 Task: Add an event with the title Third Webinar: Advanced Google AdWords Campaign Optimization, date '2024/03/23', time 7:50 AM to 9:50 AMand add a description: This training session is designed to help participants effectively manage their time, increase productivity, and achieve a better work-life balance. , put the event into Red category, logged in from the account softage.7@softage.netand send the event invitation to softage.5@softage.net and softage.6@softage.net. Set a reminder for the event 5 minutes before
Action: Mouse moved to (994, 362)
Screenshot: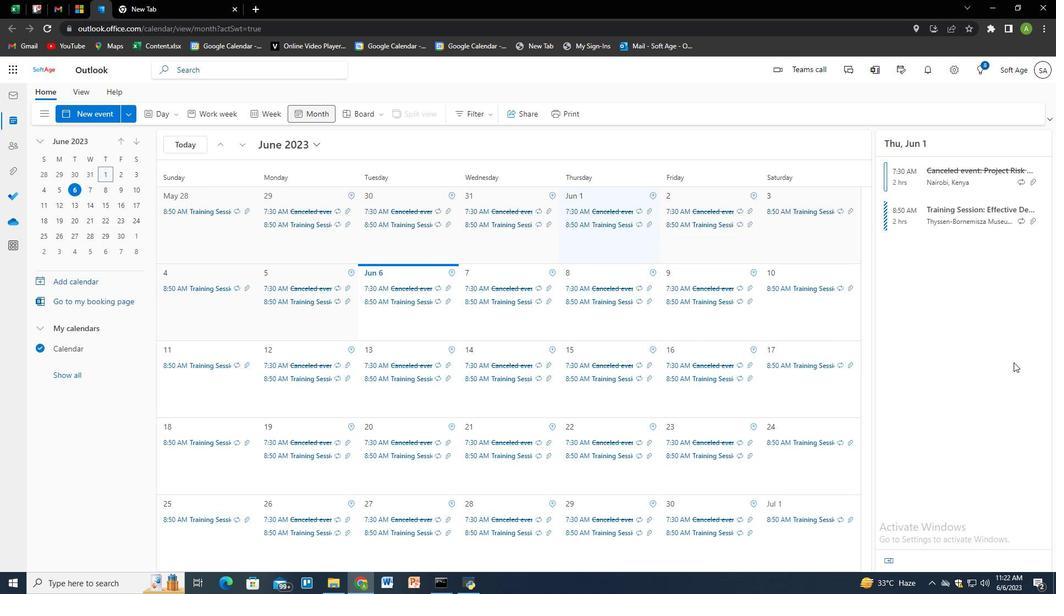 
Action: Mouse pressed left at (994, 362)
Screenshot: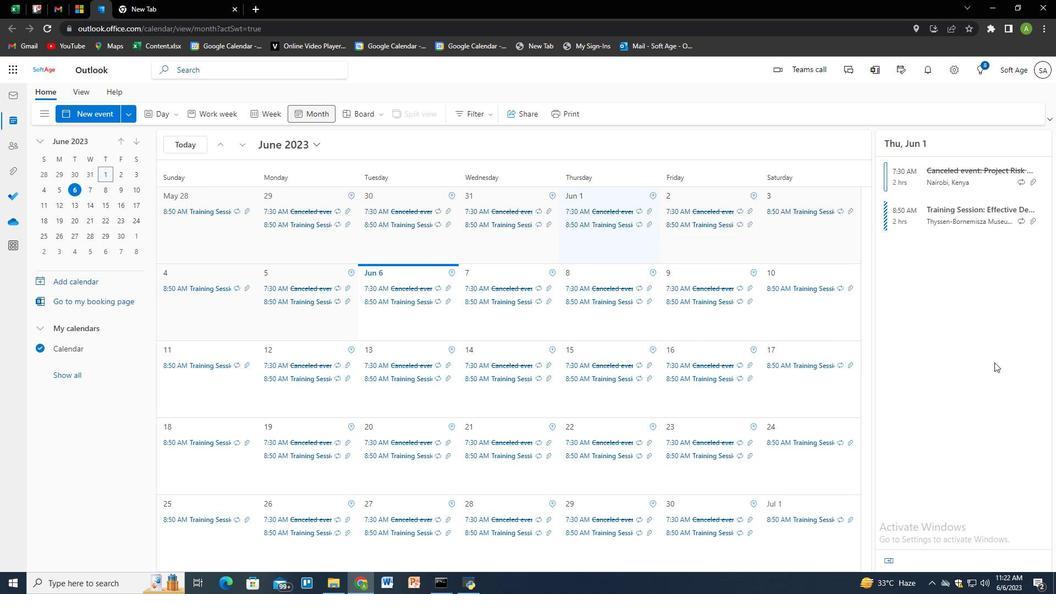 
Action: Mouse moved to (100, 118)
Screenshot: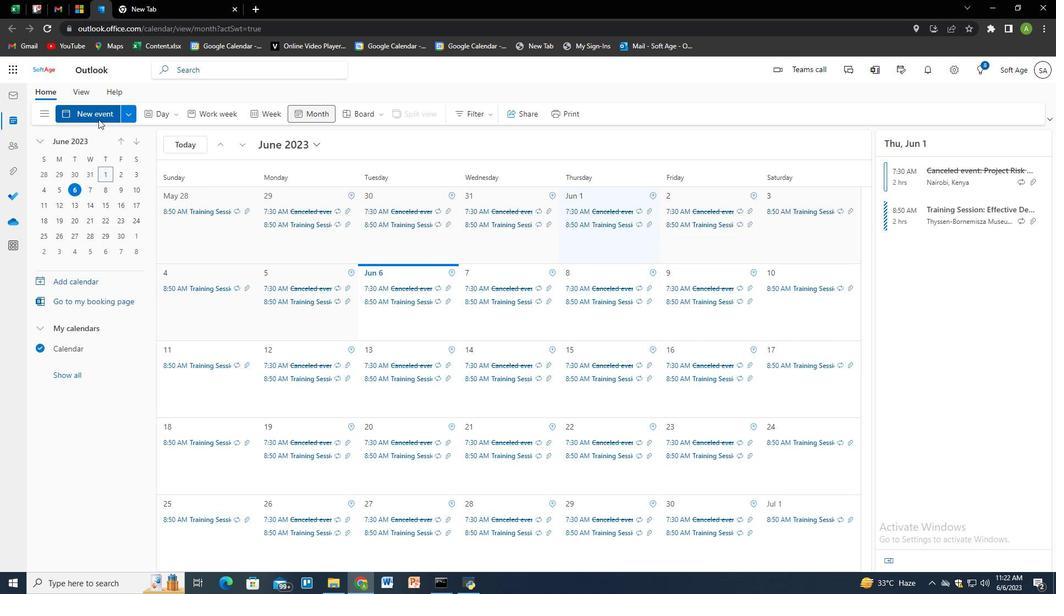 
Action: Mouse pressed left at (100, 118)
Screenshot: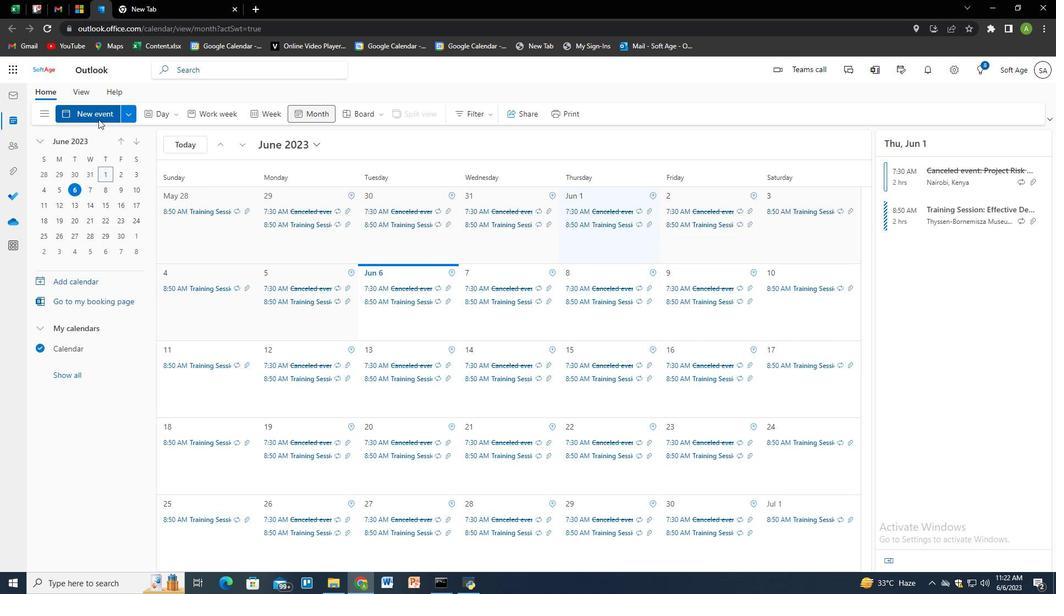 
Action: Mouse moved to (472, 183)
Screenshot: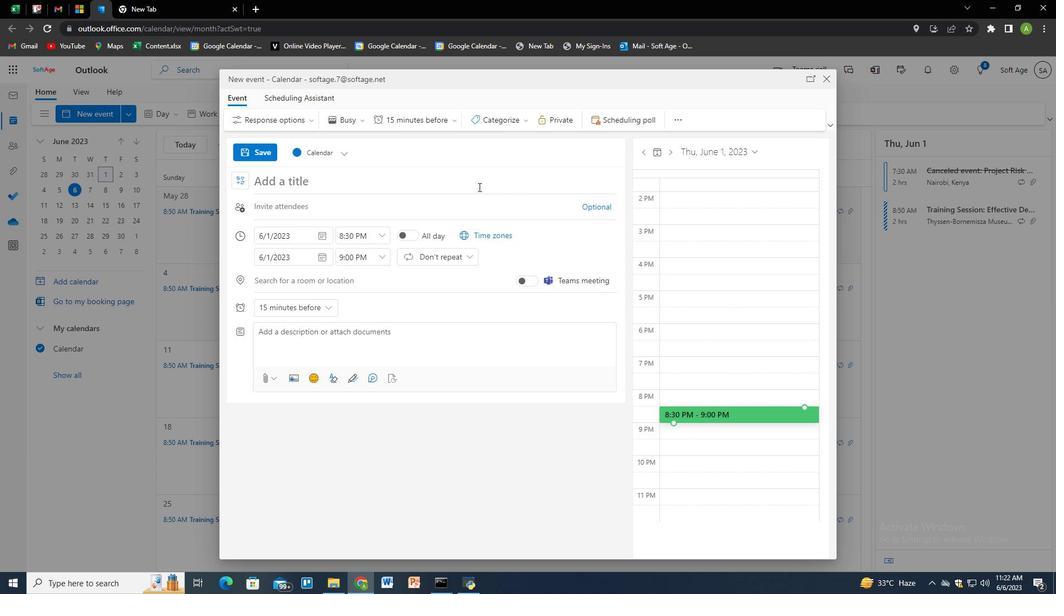 
Action: Mouse pressed left at (472, 183)
Screenshot: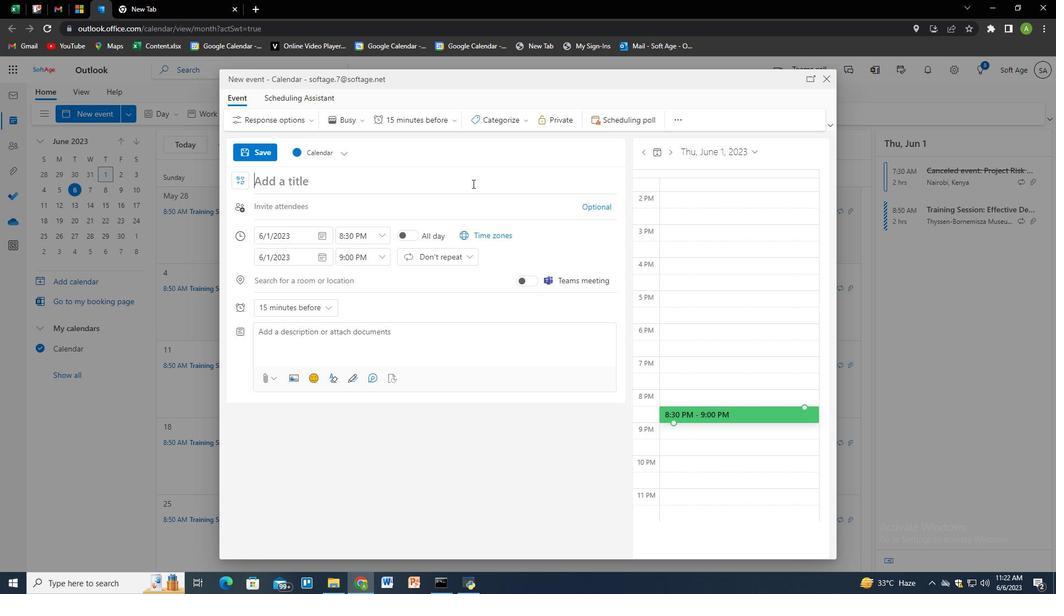 
Action: Key pressed <Key.shift>The<Key.backspace>ird<Key.space><Key.shift>Webinar<Key.space><Key.backspace><Key.shift>:<Key.space><Key.shift>Advanved<Key.backspace><Key.backspace><Key.backspace>ced<Key.space><Key.shift>Google<Key.space><Key.shift>Adw<Key.backspace><Key.shift>Words<Key.space><Key.shift>Campaign<Key.space><Key.shift>Optimization,<Key.backspace>
Screenshot: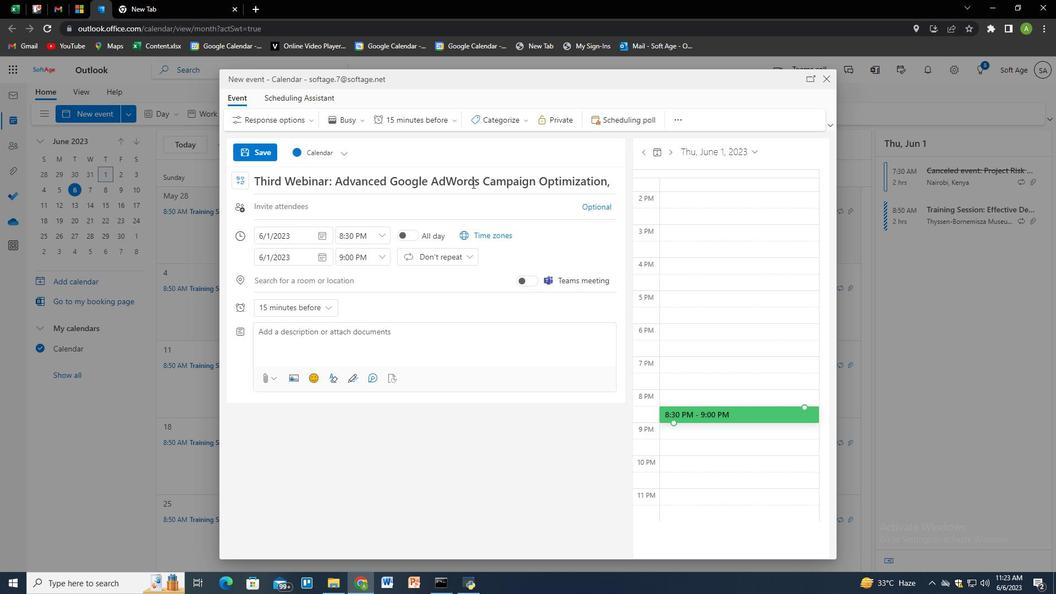 
Action: Mouse moved to (321, 232)
Screenshot: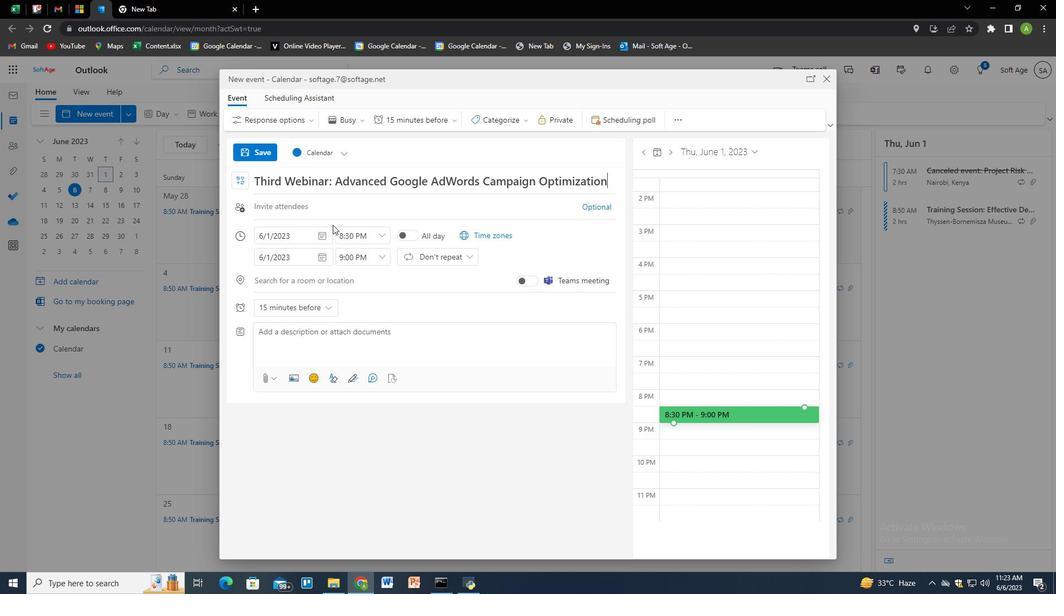
Action: Mouse pressed left at (321, 232)
Screenshot: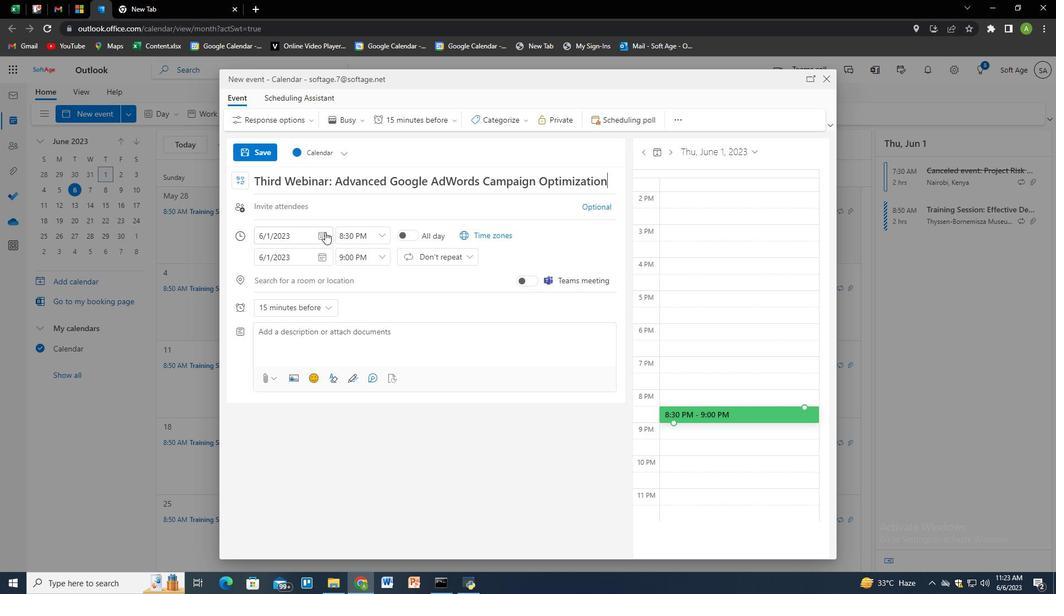 
Action: Mouse moved to (304, 258)
Screenshot: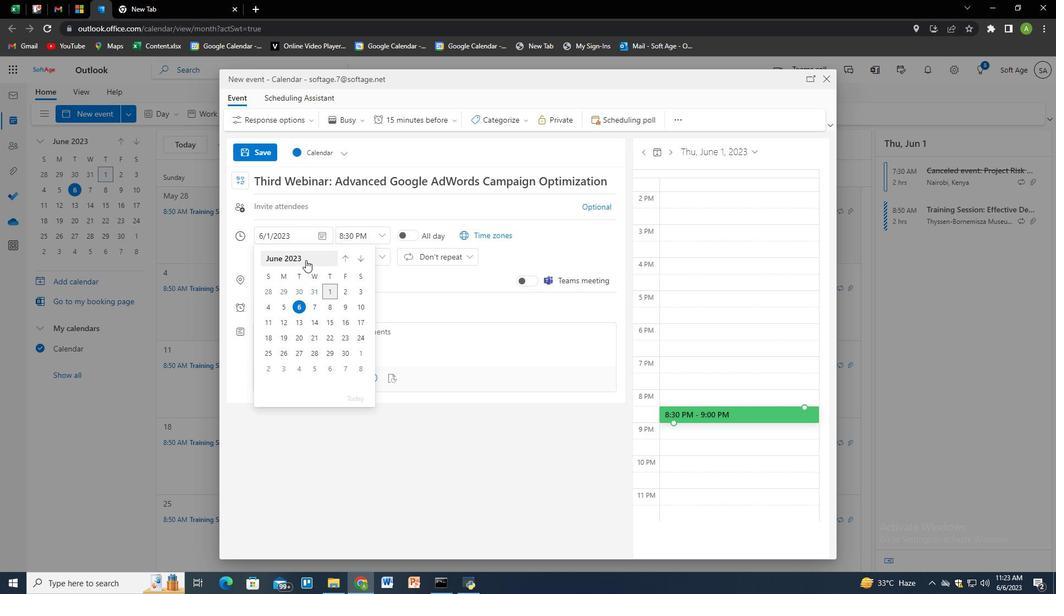 
Action: Mouse pressed left at (304, 258)
Screenshot: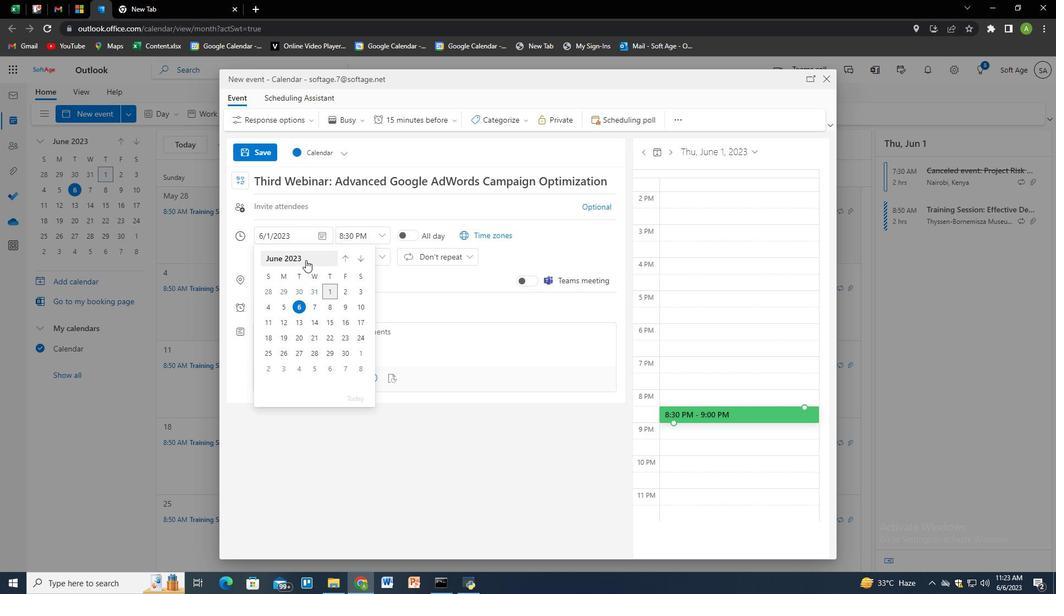 
Action: Mouse pressed left at (304, 258)
Screenshot: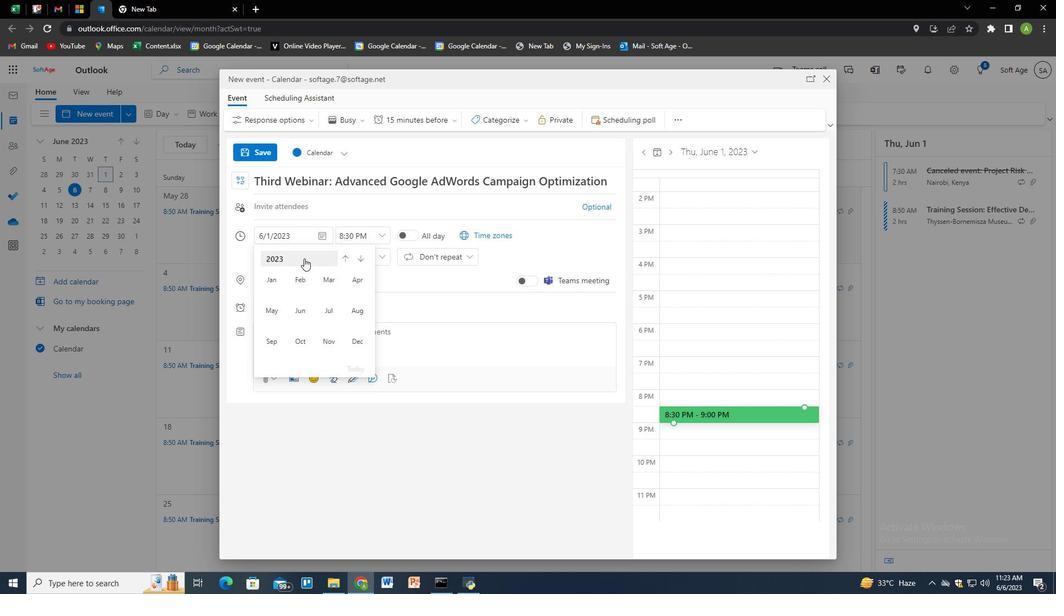 
Action: Mouse moved to (272, 305)
Screenshot: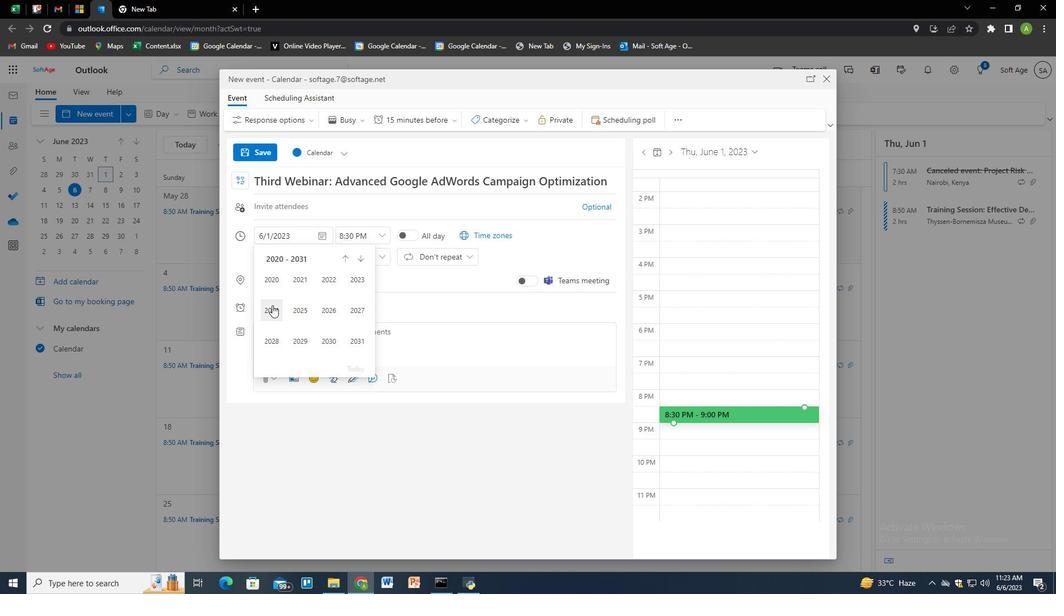 
Action: Mouse pressed left at (272, 305)
Screenshot: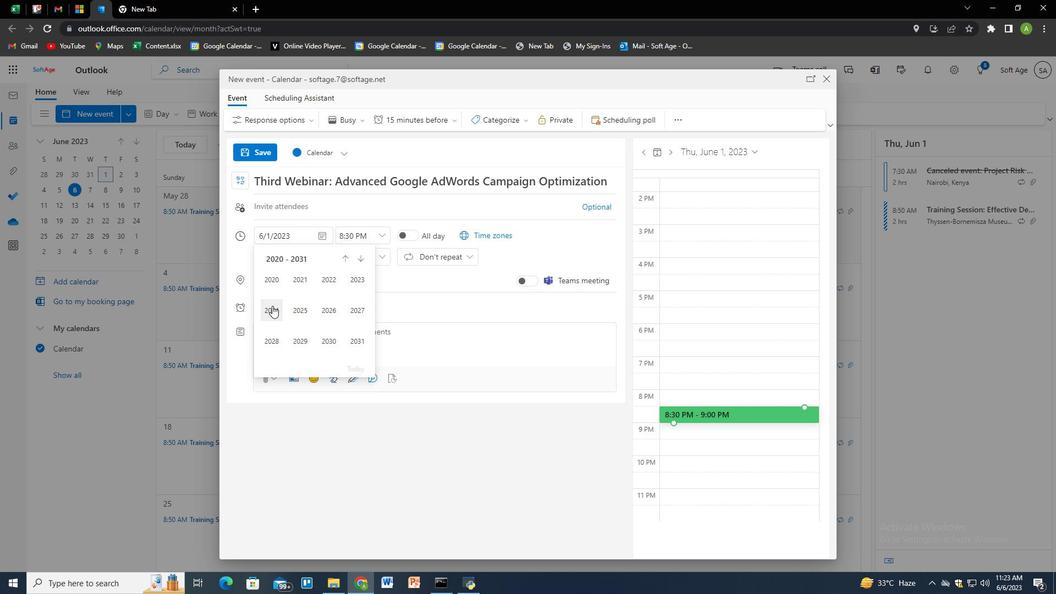 
Action: Mouse moved to (323, 280)
Screenshot: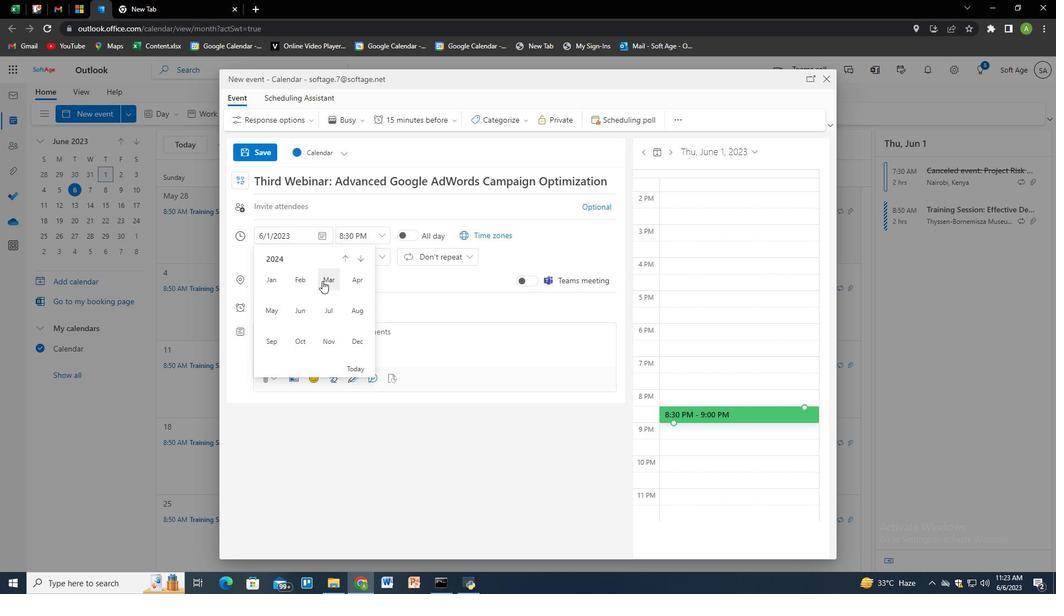 
Action: Mouse pressed left at (323, 280)
Screenshot: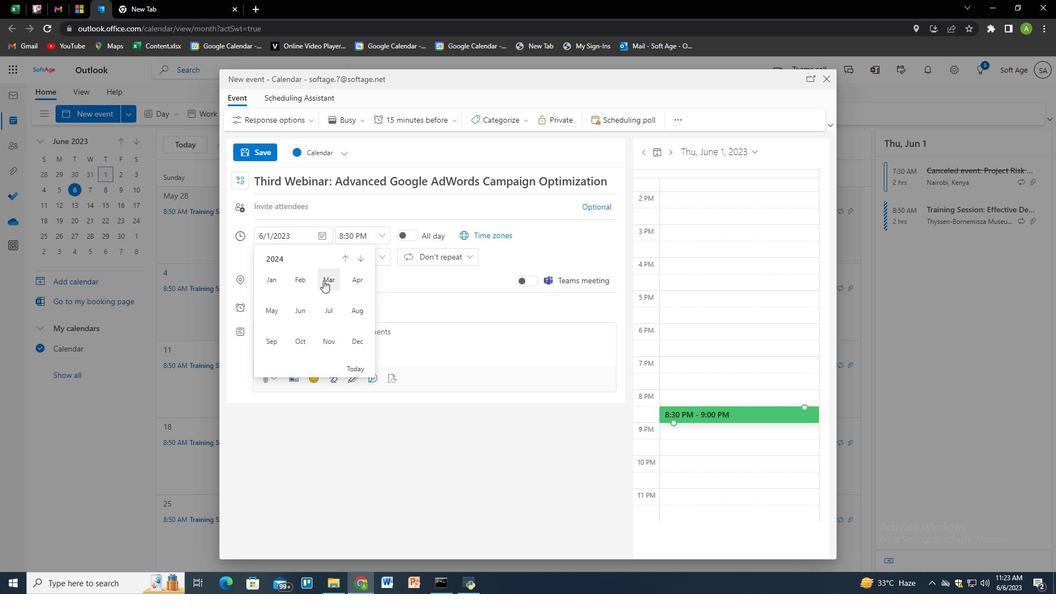 
Action: Mouse moved to (365, 334)
Screenshot: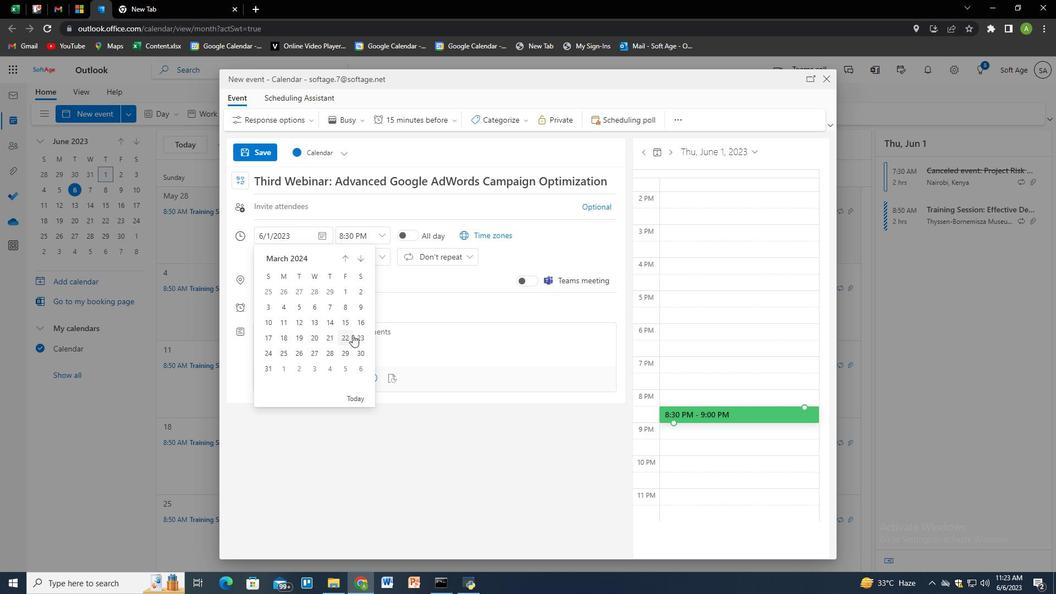 
Action: Mouse pressed left at (365, 334)
Screenshot: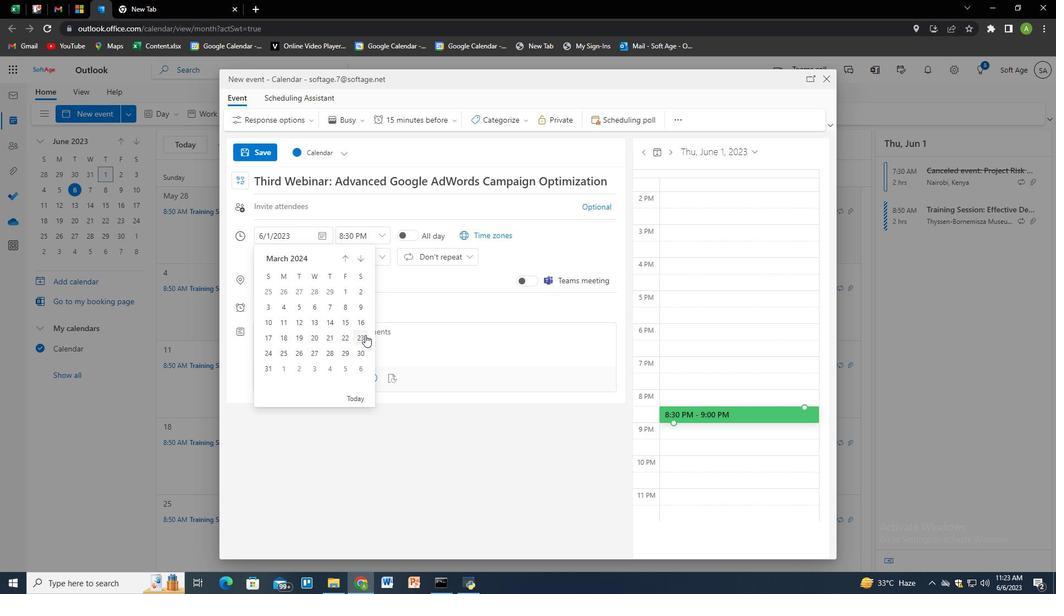
Action: Mouse moved to (348, 233)
Screenshot: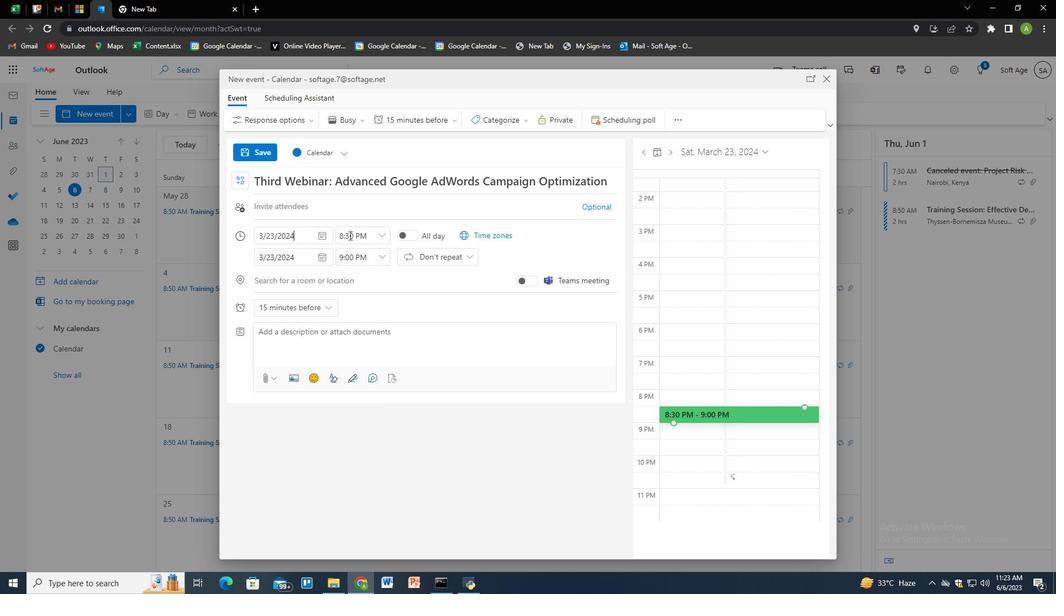 
Action: Mouse pressed left at (348, 233)
Screenshot: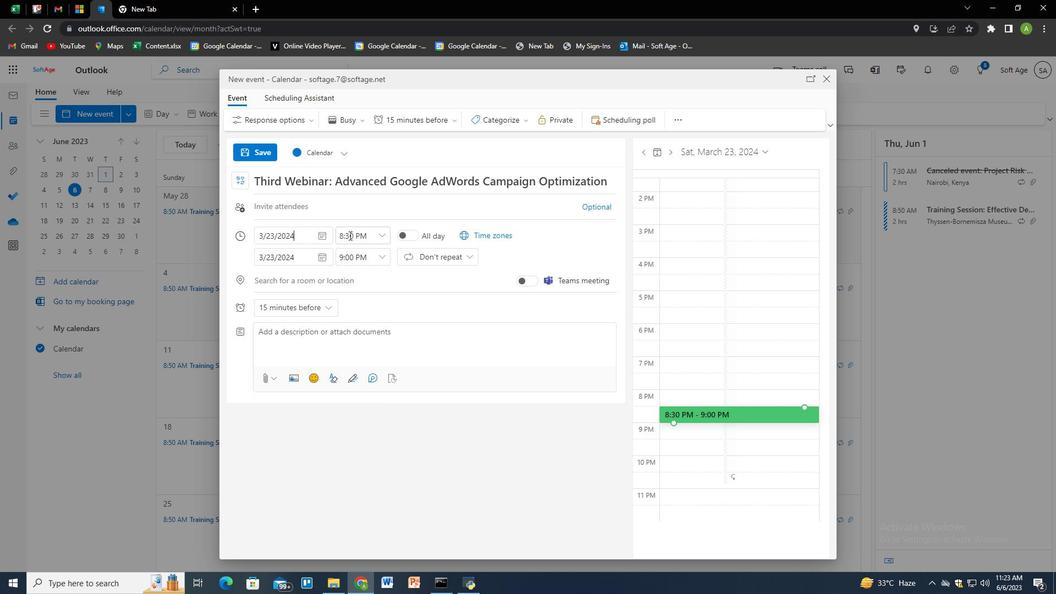 
Action: Key pressed 7<Key.shift_r>:50<Key.space><Key.shift>A<Key.shift_r>M
Screenshot: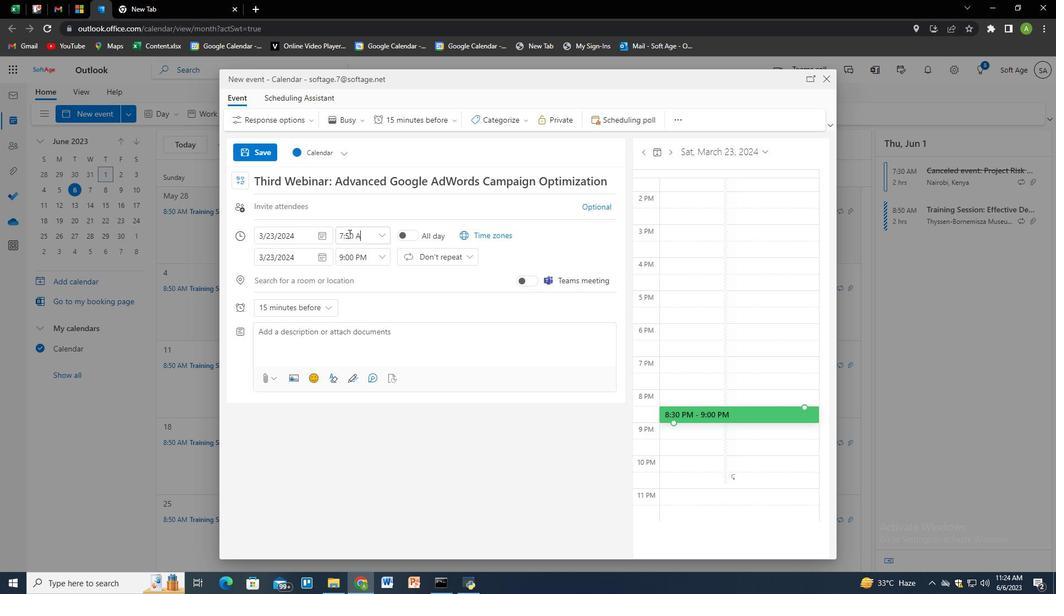 
Action: Mouse moved to (549, 254)
Screenshot: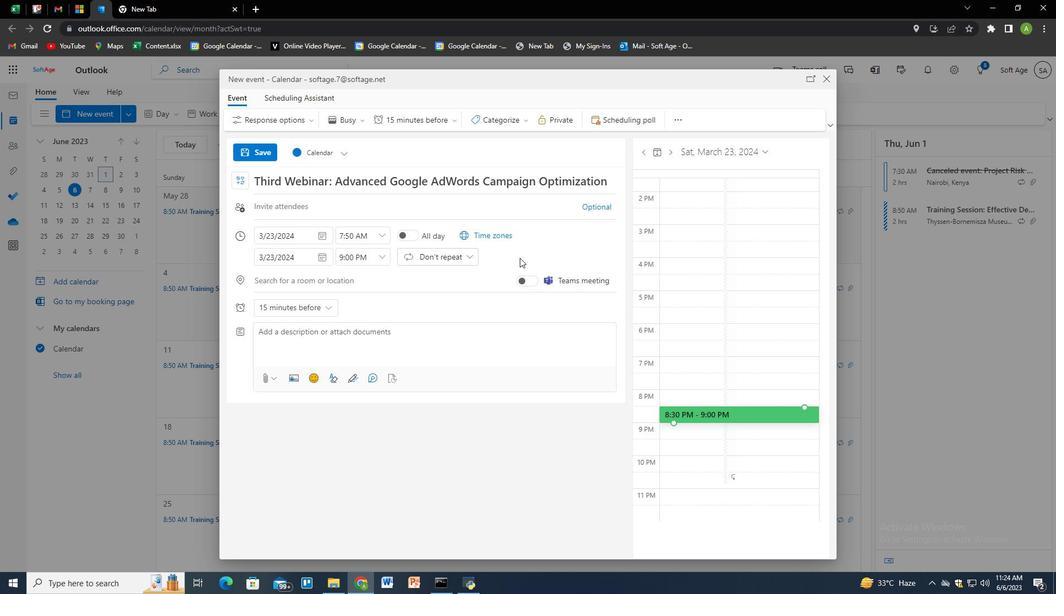 
Action: Mouse pressed left at (549, 254)
Screenshot: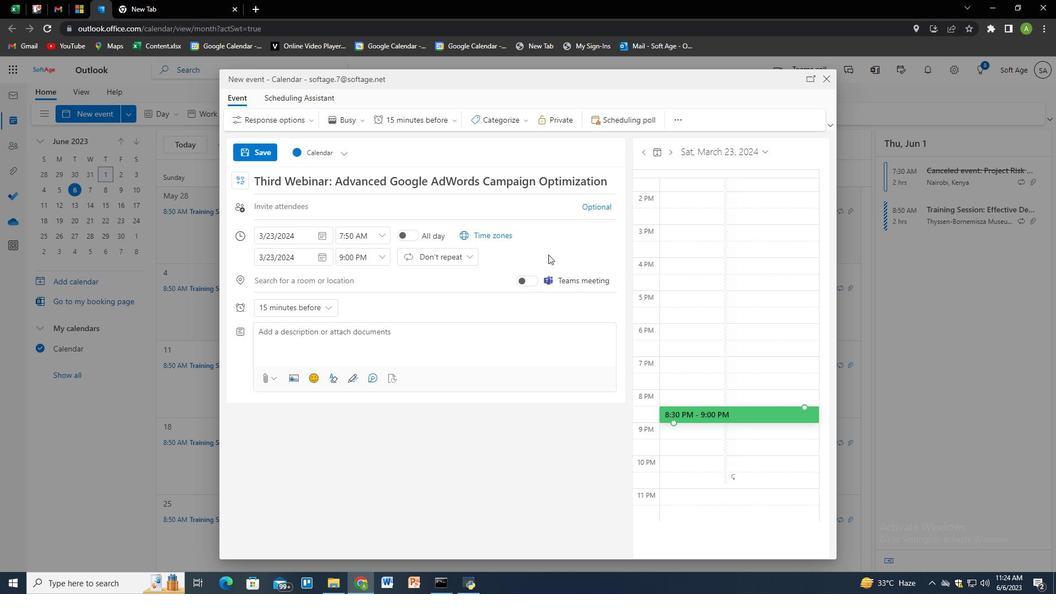 
Action: Mouse moved to (357, 258)
Screenshot: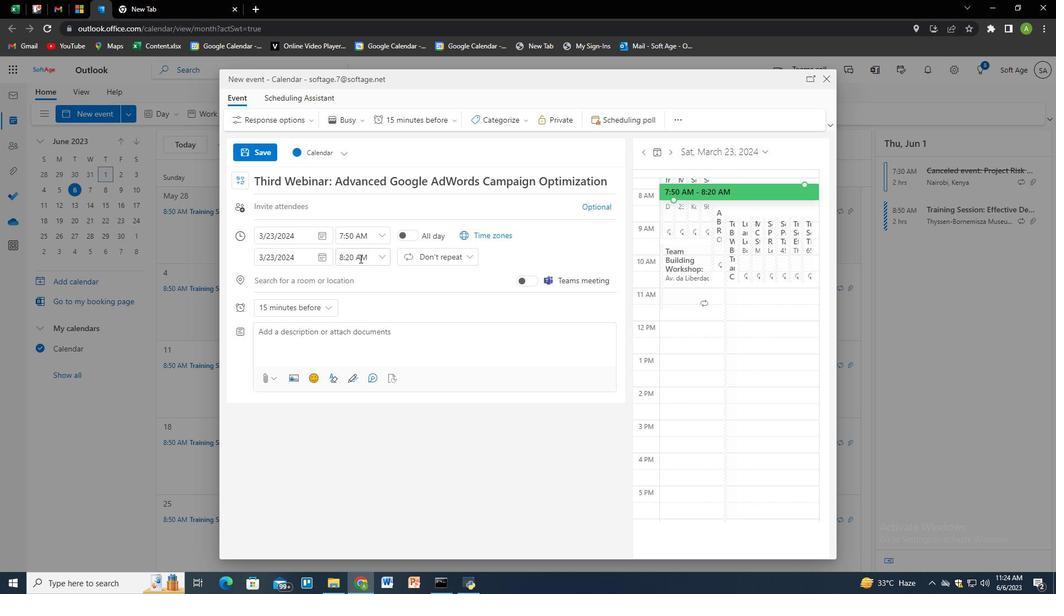 
Action: Mouse pressed left at (357, 258)
Screenshot: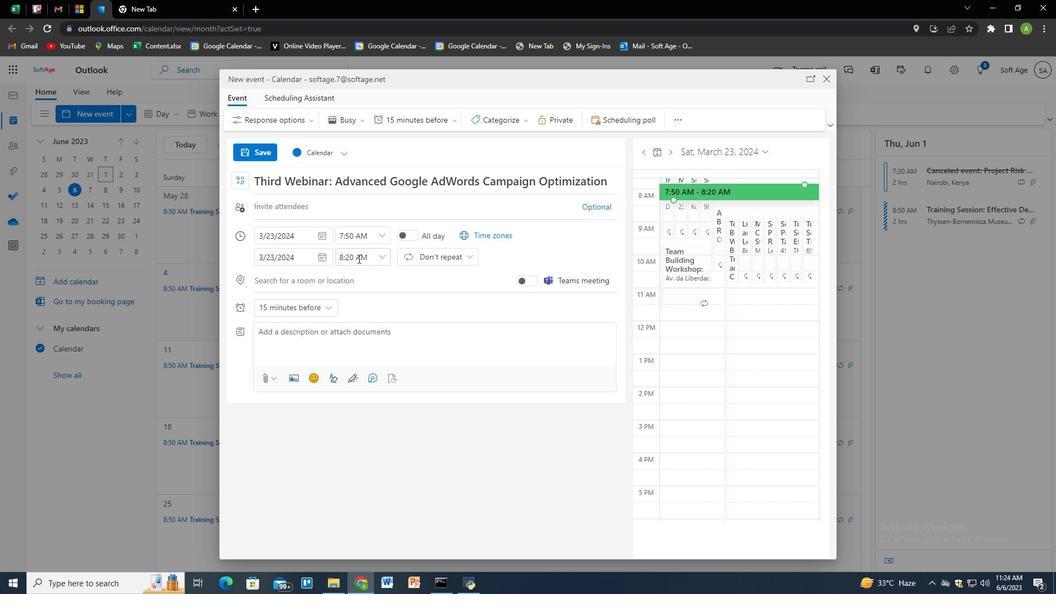 
Action: Key pressed 9<Key.shift_r>:
Screenshot: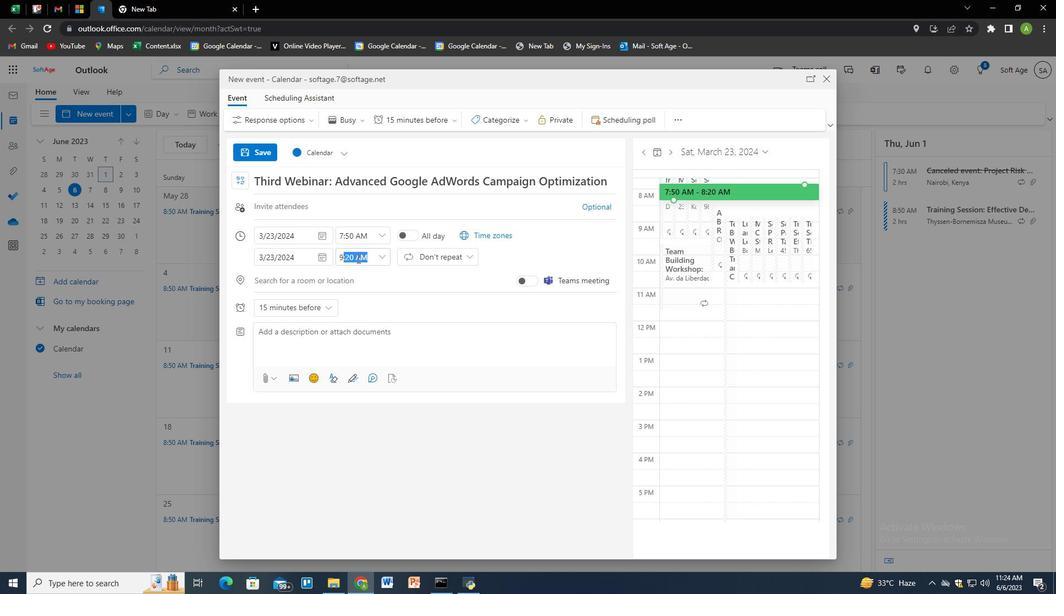 
Action: Mouse moved to (389, 275)
Screenshot: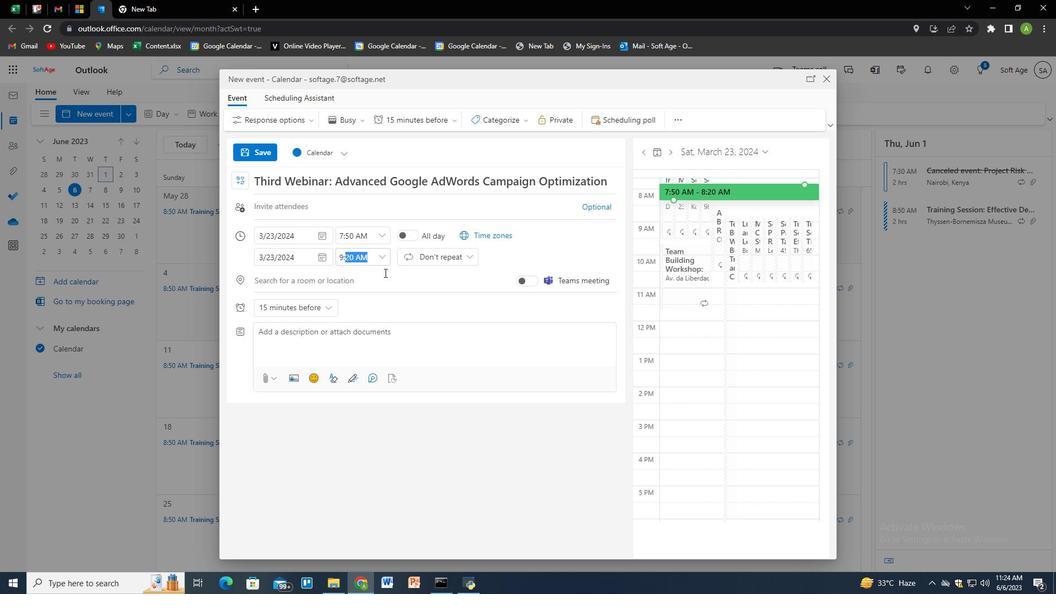 
Action: Key pressed 50<Key.space><Key.shift>A<Key.shift_r>M<Key.space><Key.backspace><Key.shift_r>M<Key.shift_r>M
Screenshot: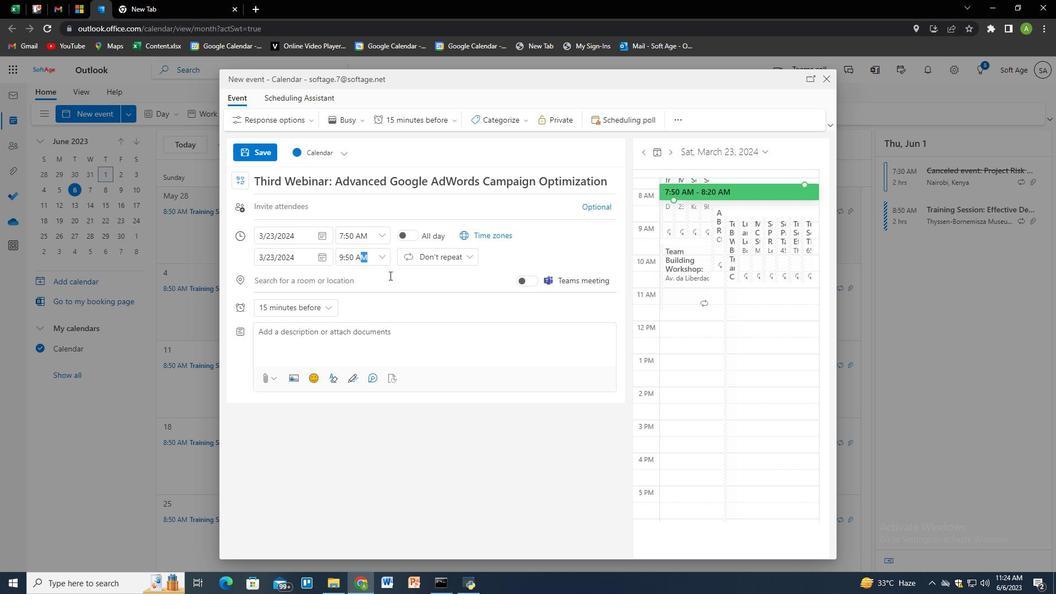 
Action: Mouse moved to (495, 266)
Screenshot: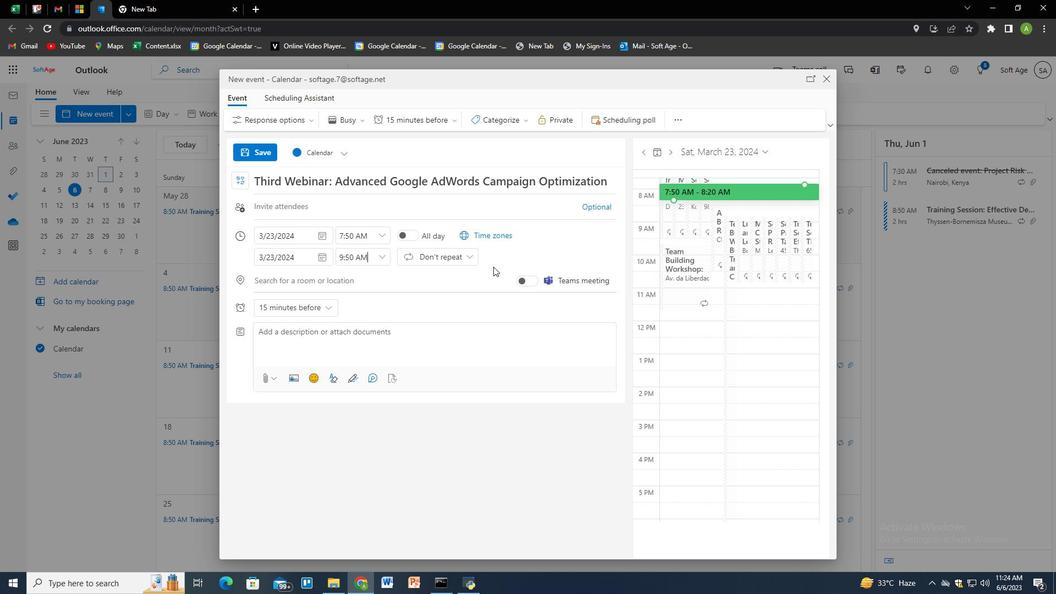 
Action: Mouse pressed left at (495, 266)
Screenshot: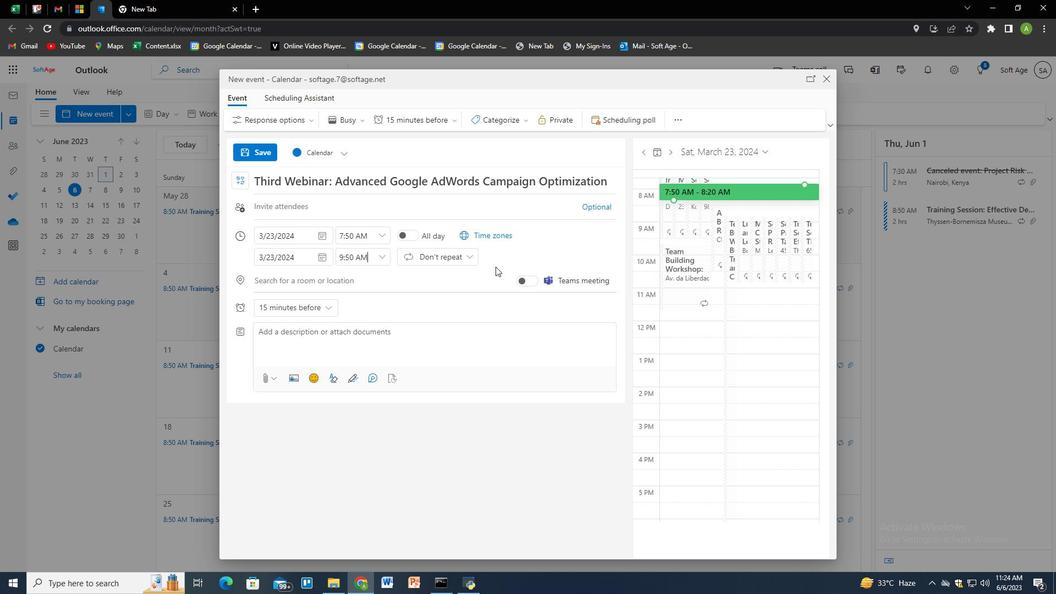 
Action: Key pressed <Key.tab><Key.tab><Key.tab><Key.shift>This<Key.space>tra<Key.backspace>ining<Key.backspace><Key.backspace><Key.backspace><Key.backspace><Key.backspace>aining<Key.space>session<Key.space>is<Key.space>s<Key.backspace>designed<Key.space>to<Key.space>help<Key.space>participants<Key.space>effectively<Key.space>manage<Key.space>their<Key.space>time,i<Key.backspace><Key.space>increase<Key.space>productivity,<Key.space>and<Key.space>achieve<Key.space>a<Key.space>better<Key.space>work-life<Key.space>balance.
Screenshot: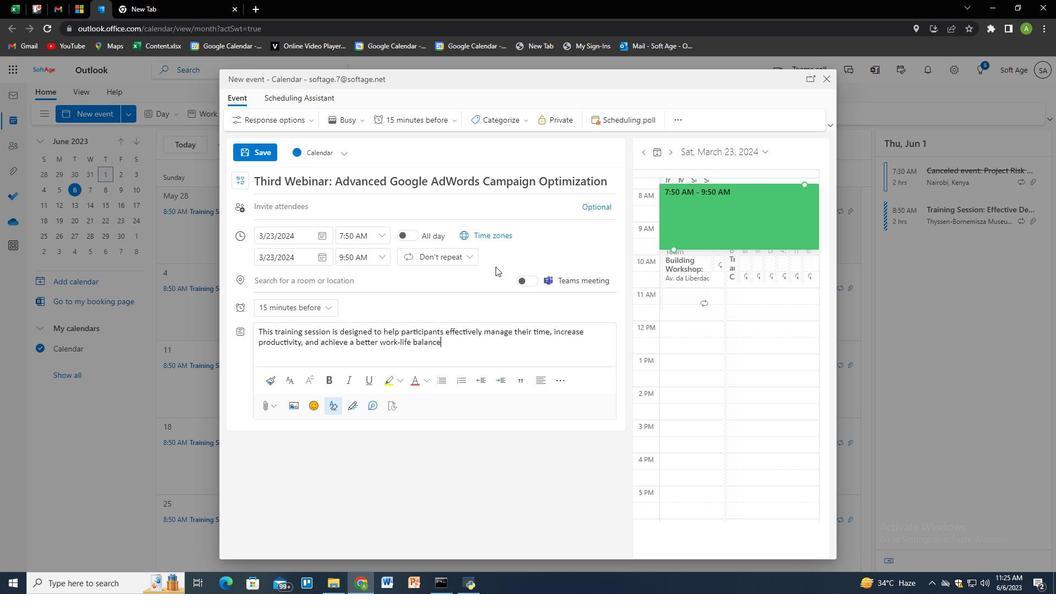 
Action: Mouse moved to (510, 122)
Screenshot: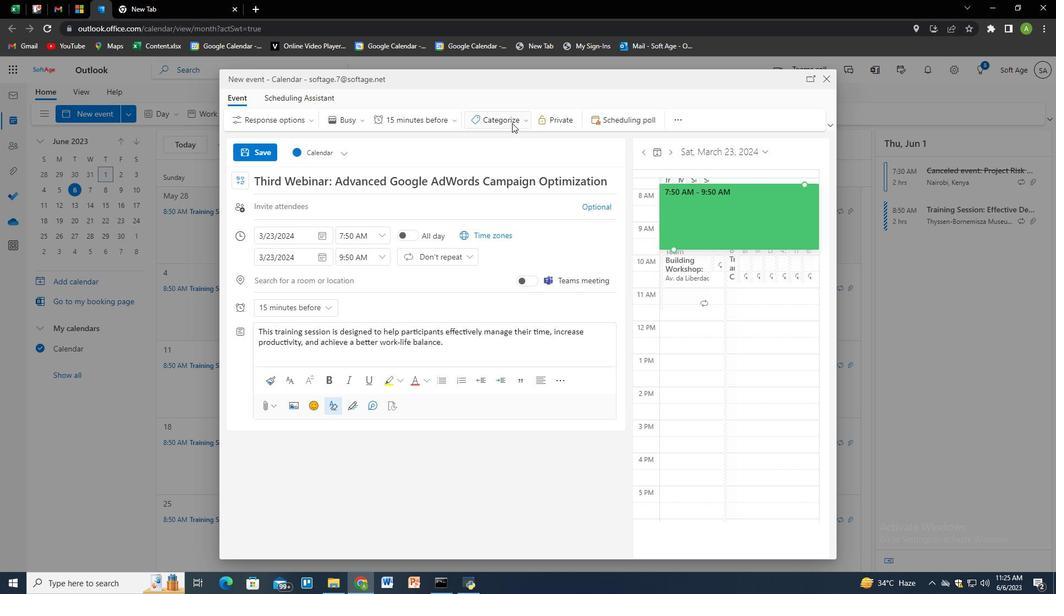 
Action: Mouse pressed left at (510, 122)
Screenshot: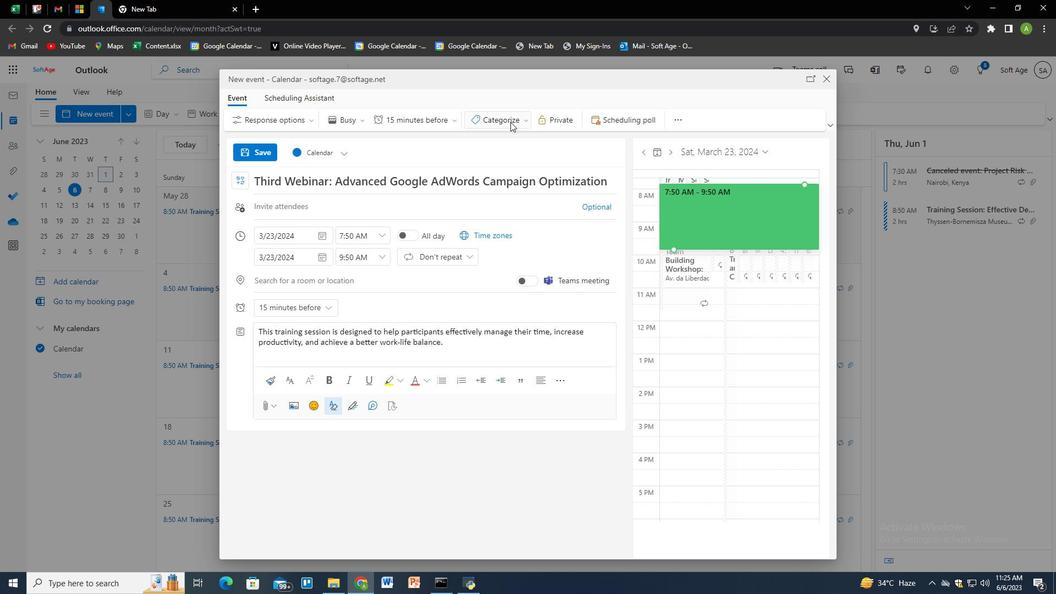 
Action: Mouse moved to (509, 206)
Screenshot: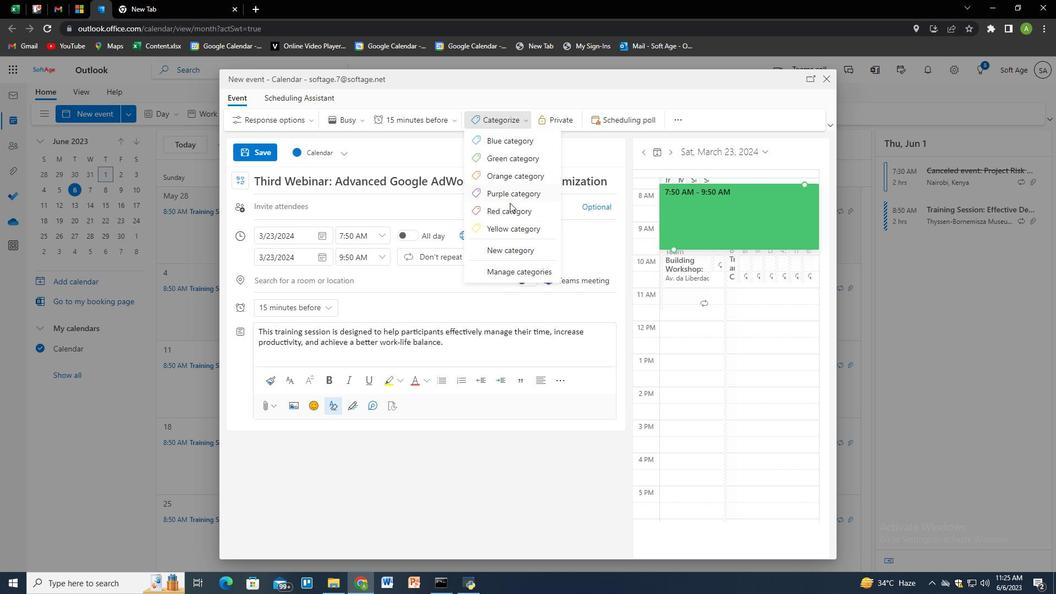 
Action: Mouse pressed left at (509, 206)
Screenshot: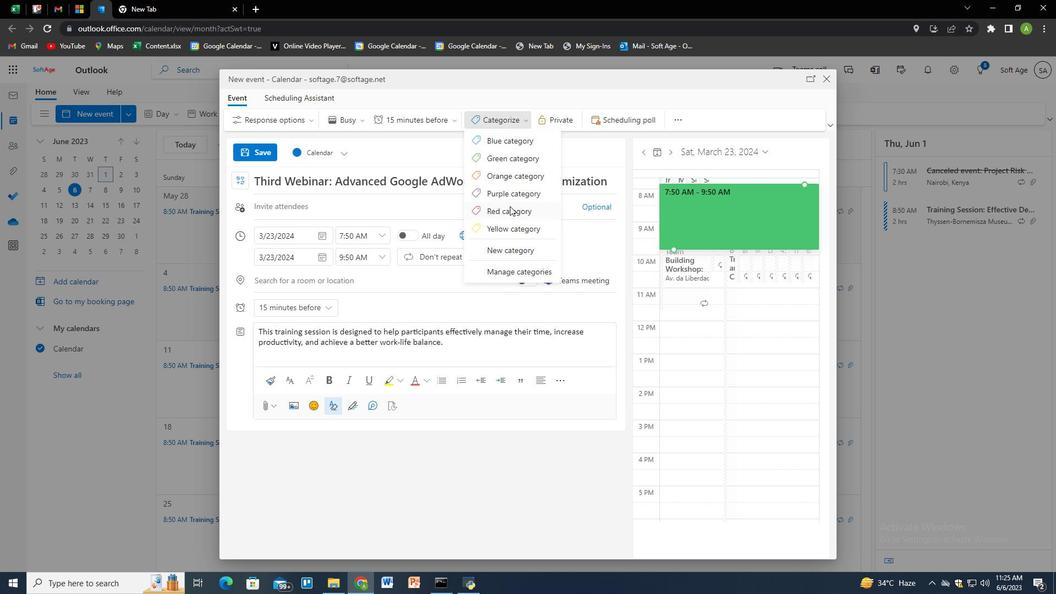 
Action: Mouse moved to (398, 124)
Screenshot: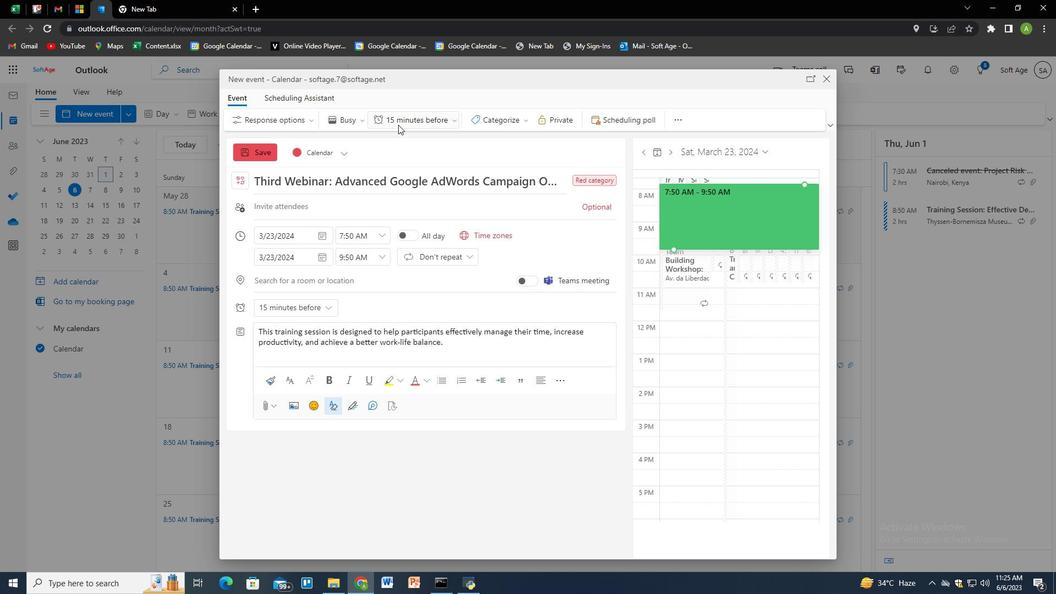 
Action: Mouse pressed left at (398, 124)
Screenshot: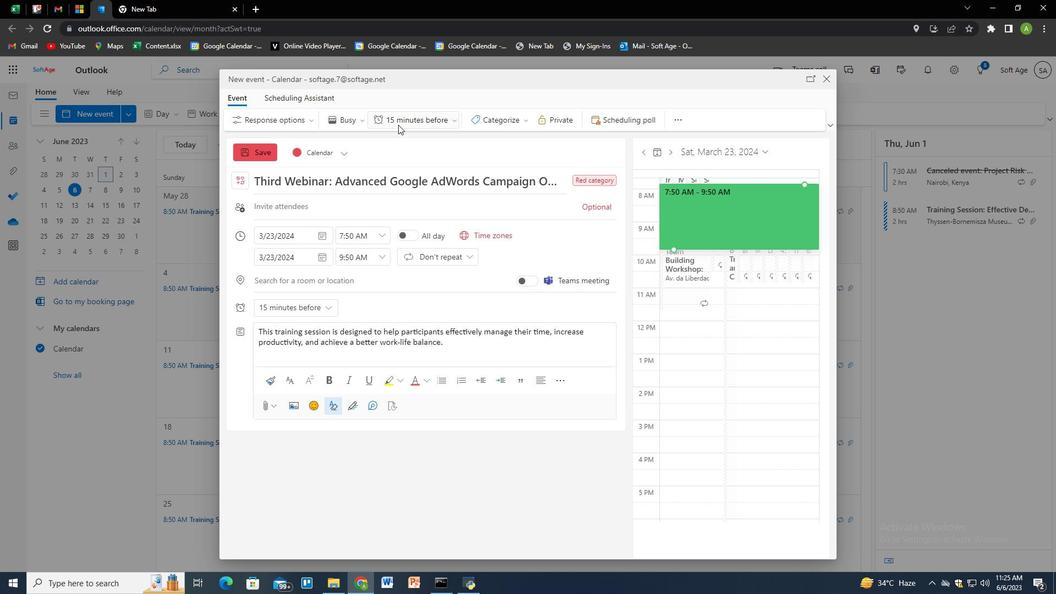 
Action: Mouse moved to (402, 182)
Screenshot: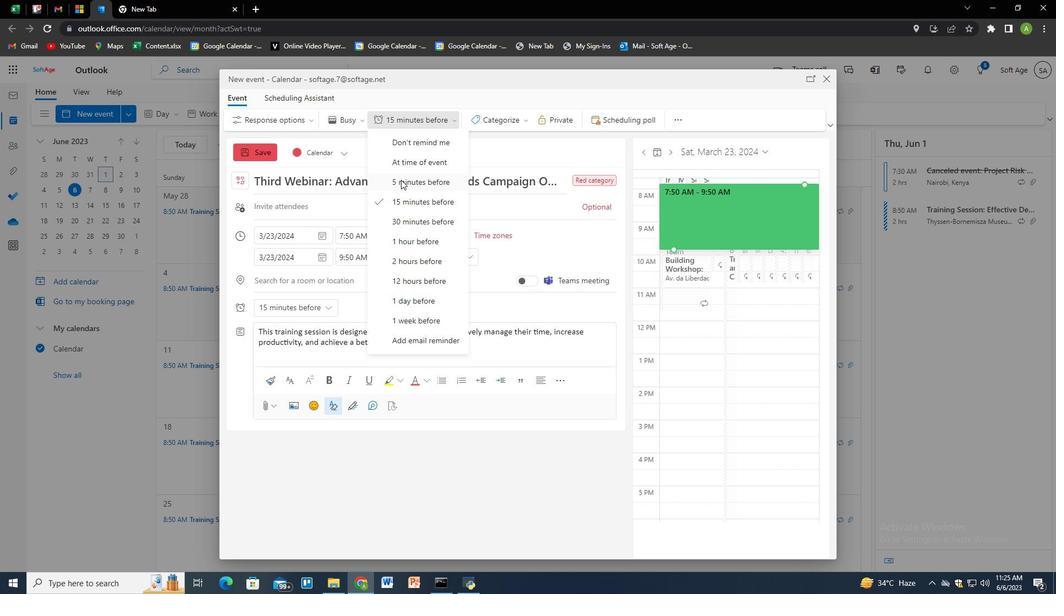 
Action: Mouse pressed left at (402, 182)
Screenshot: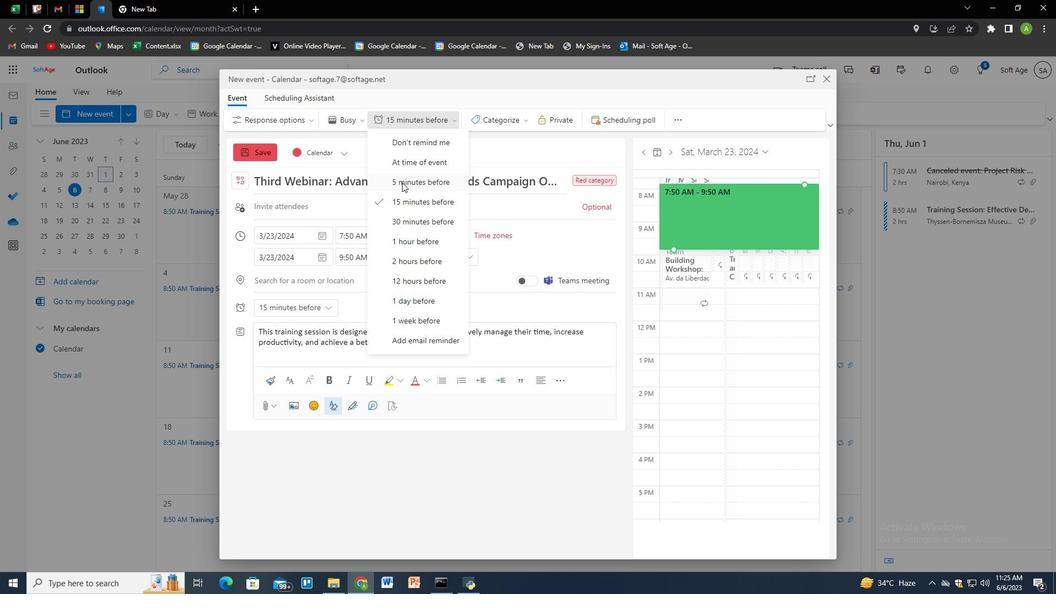 
Action: Mouse moved to (317, 206)
Screenshot: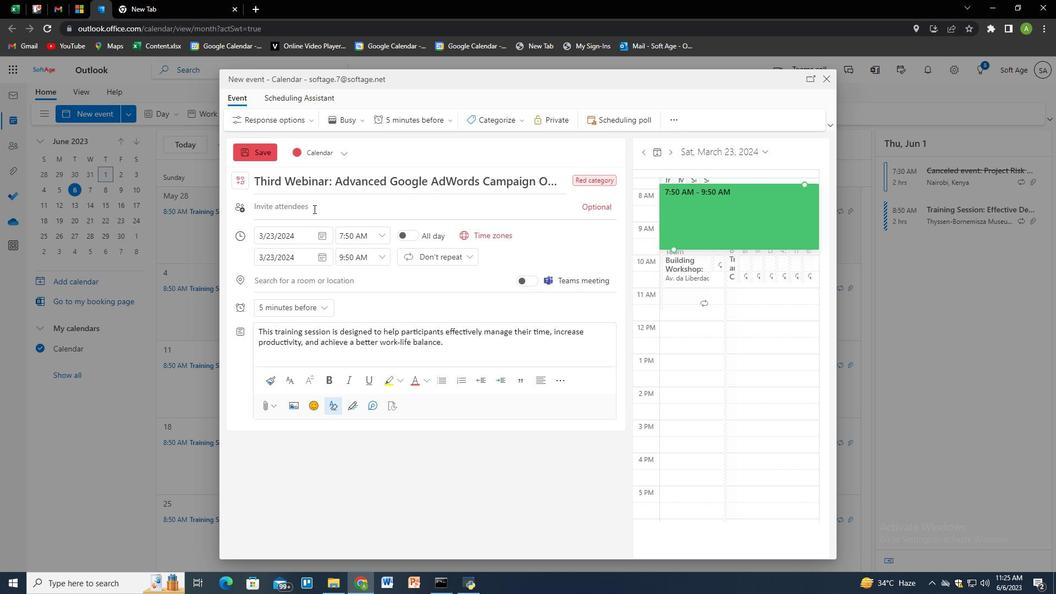 
Action: Mouse pressed left at (317, 206)
Screenshot: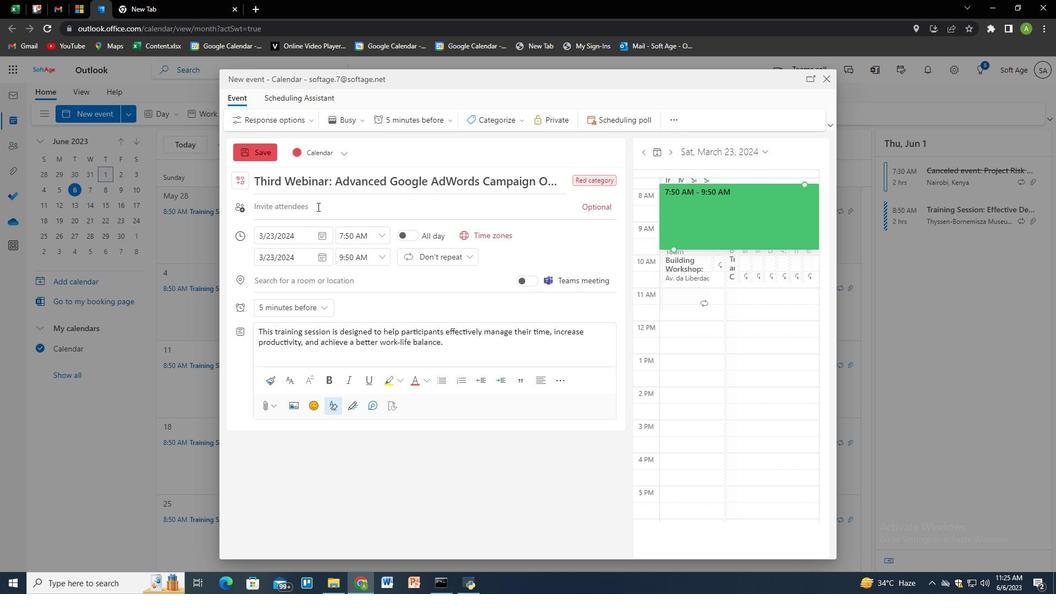 
Action: Key pressed softage.5<Key.shift>@softage.net<Key.enter>softage.6<Key.shift><Key.shift><Key.shift><Key.shift><Key.shift><Key.shift><Key.shift><Key.shift><Key.shift><Key.shift>@softage.net<Key.enter>
Screenshot: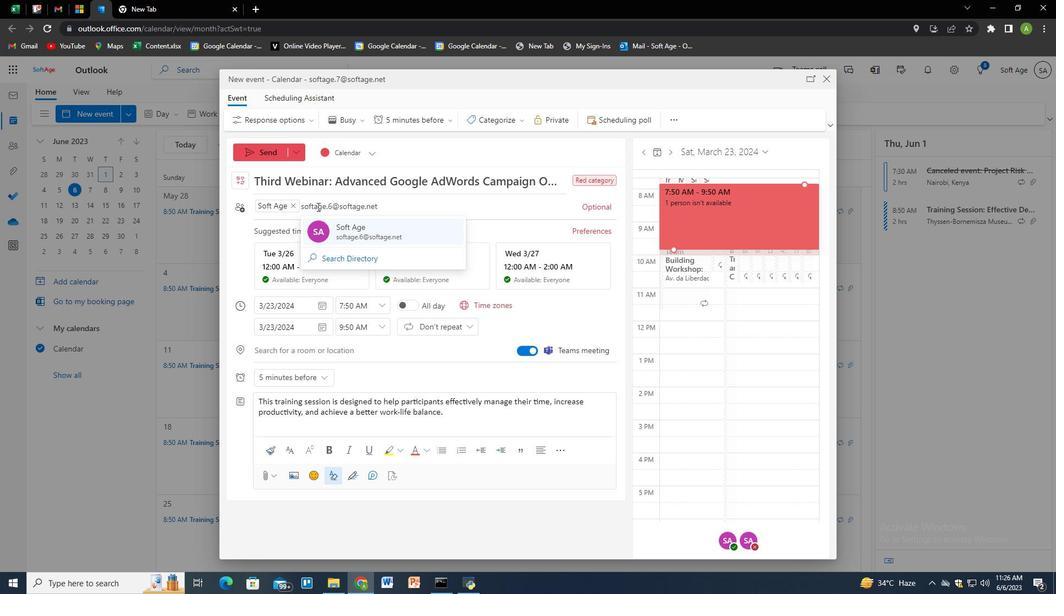 
Action: Mouse moved to (267, 154)
Screenshot: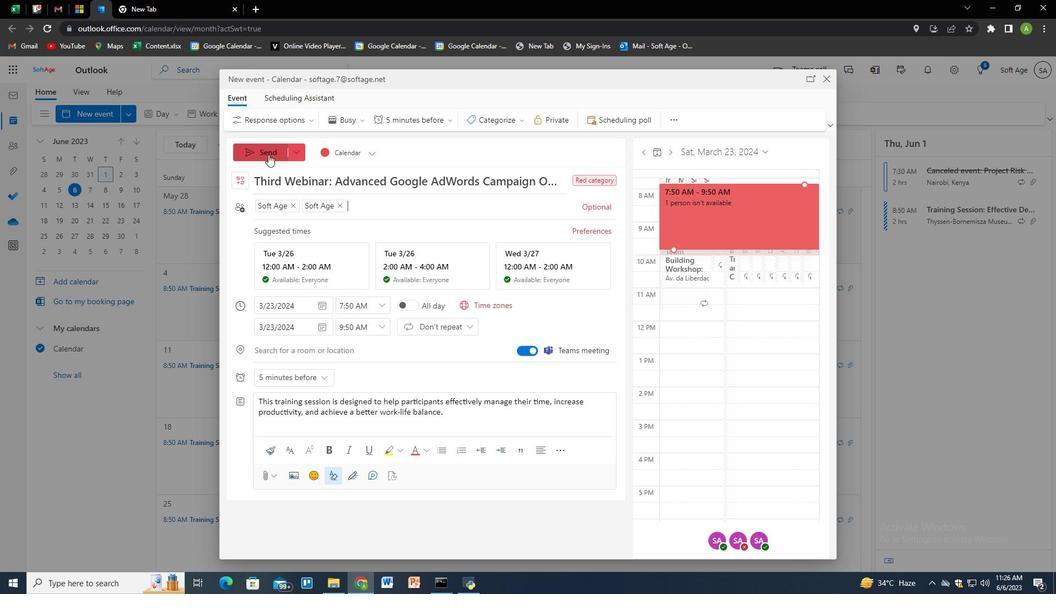 
Action: Mouse pressed left at (267, 154)
Screenshot: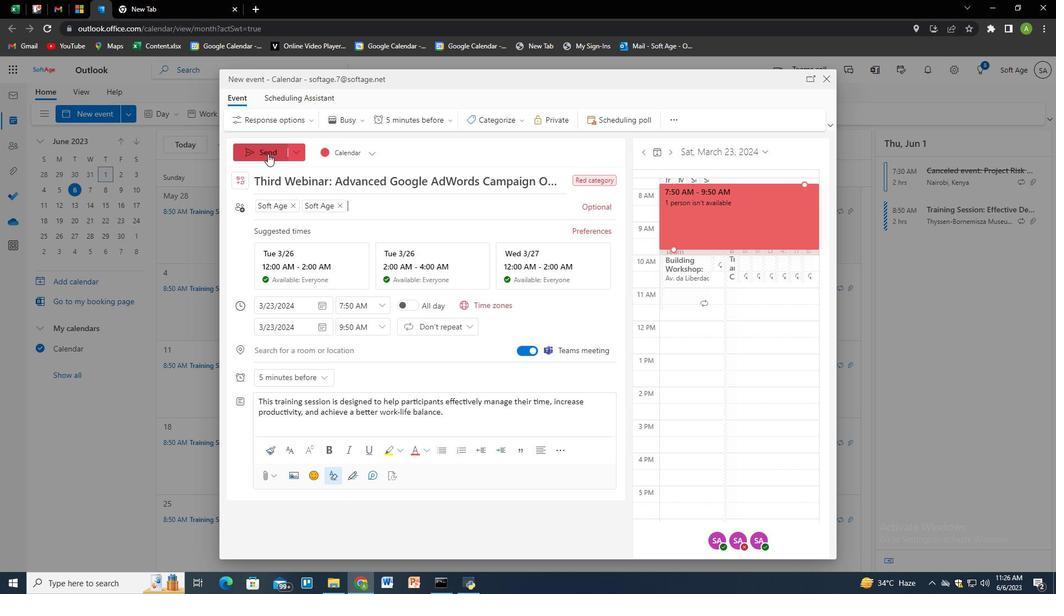 
Action: Mouse moved to (448, 345)
Screenshot: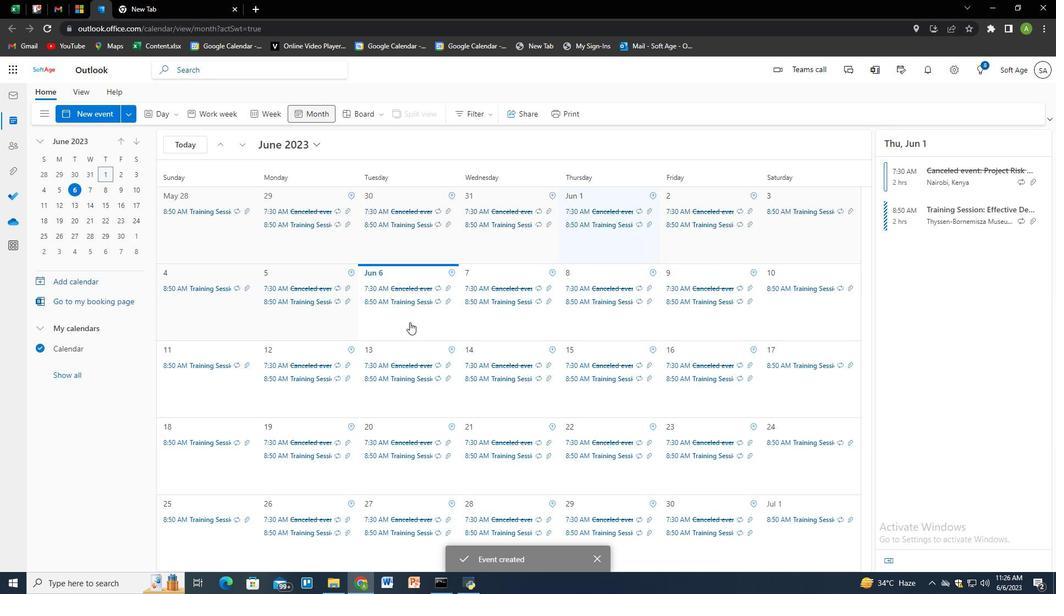 
